 Task: Open a blank sheet, save the file as fostercreativity.odt Add Heading 'Ways to foster creativity: 'Add the following points with arrow bullets '•	Curiosity_x000D_
•	Inspiration _x000D_
•	Brainstorming_x000D_
•	Exploring new perspectives_x000D_
' Highlight heading with color  Yellow ,change the font size of heading and points to 18
Action: Mouse moved to (197, 147)
Screenshot: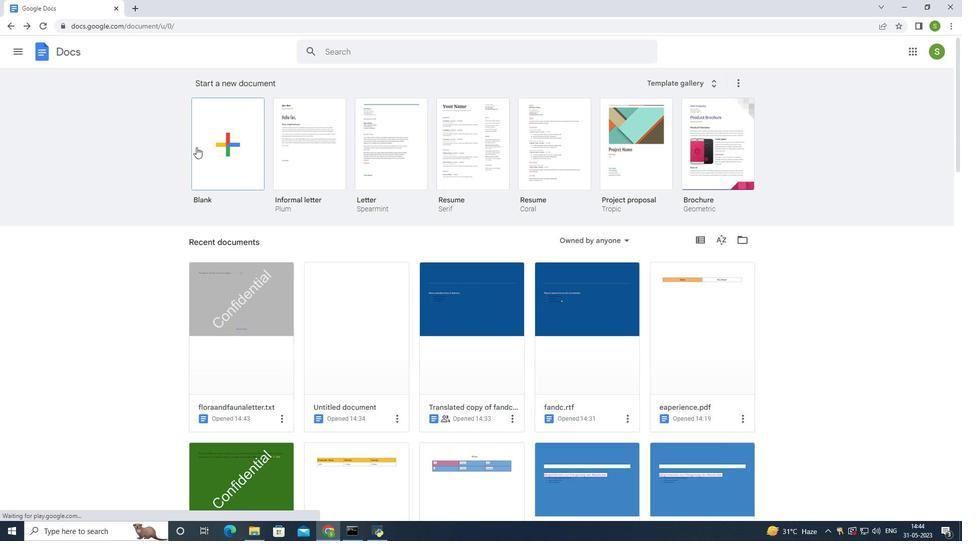 
Action: Mouse pressed left at (197, 147)
Screenshot: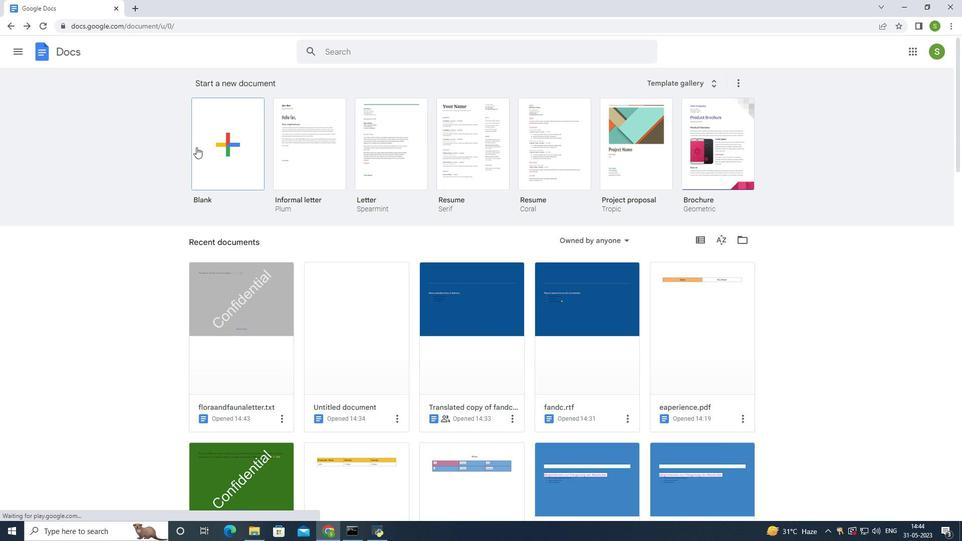 
Action: Mouse moved to (94, 45)
Screenshot: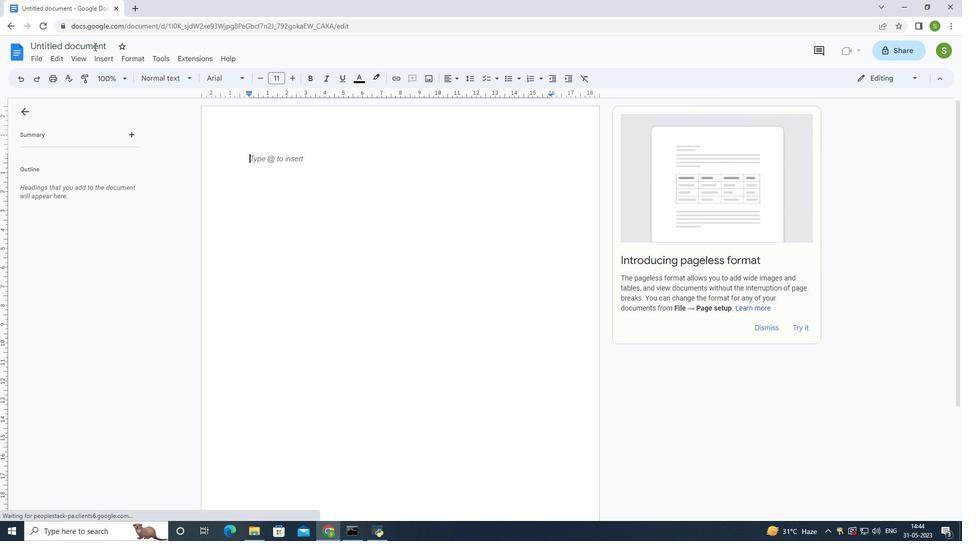 
Action: Mouse pressed left at (94, 45)
Screenshot: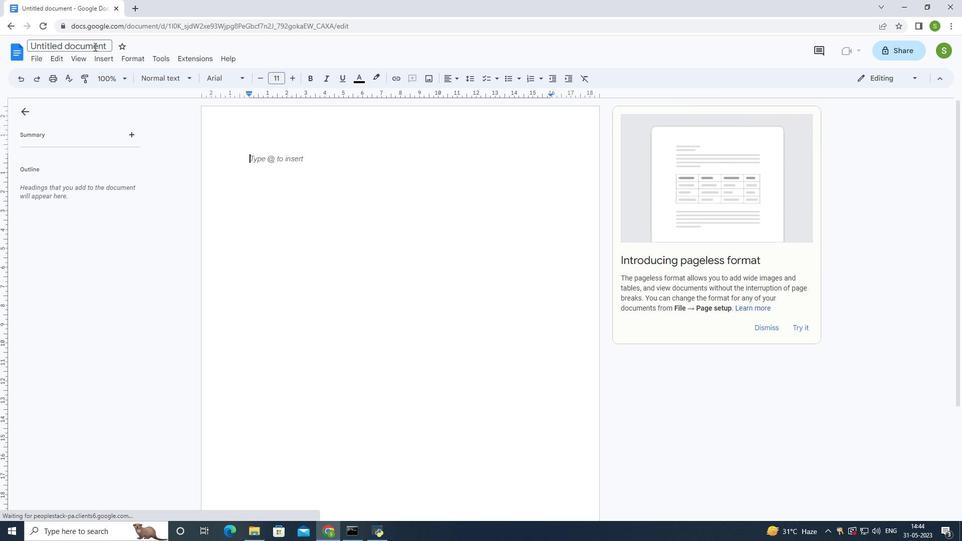
Action: Mouse moved to (125, 40)
Screenshot: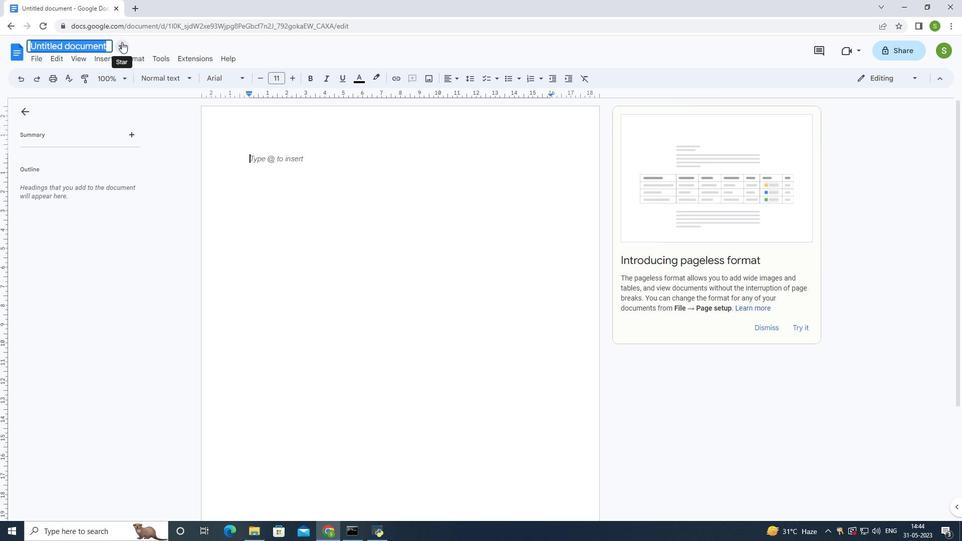 
Action: Key pressed fostercreativity.odt<Key.enter>
Screenshot: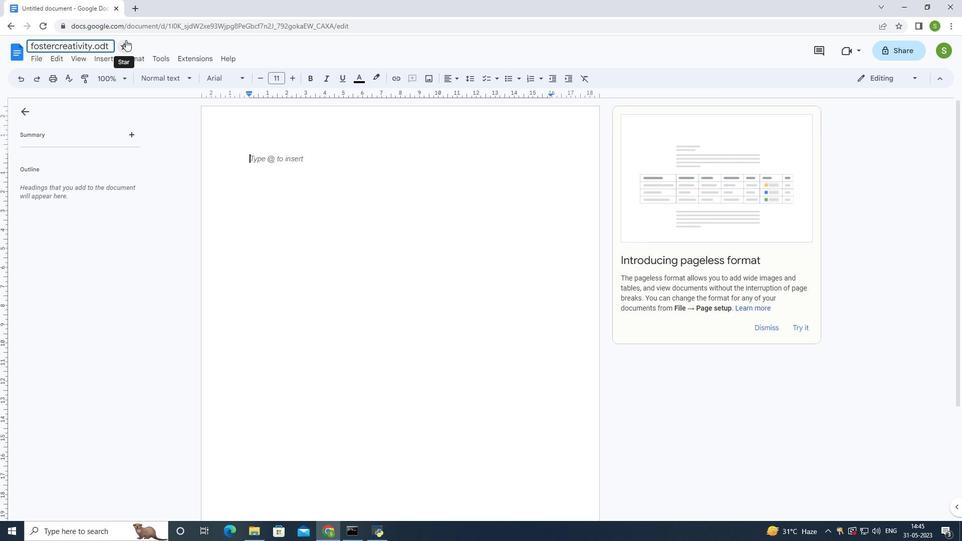 
Action: Mouse moved to (315, 183)
Screenshot: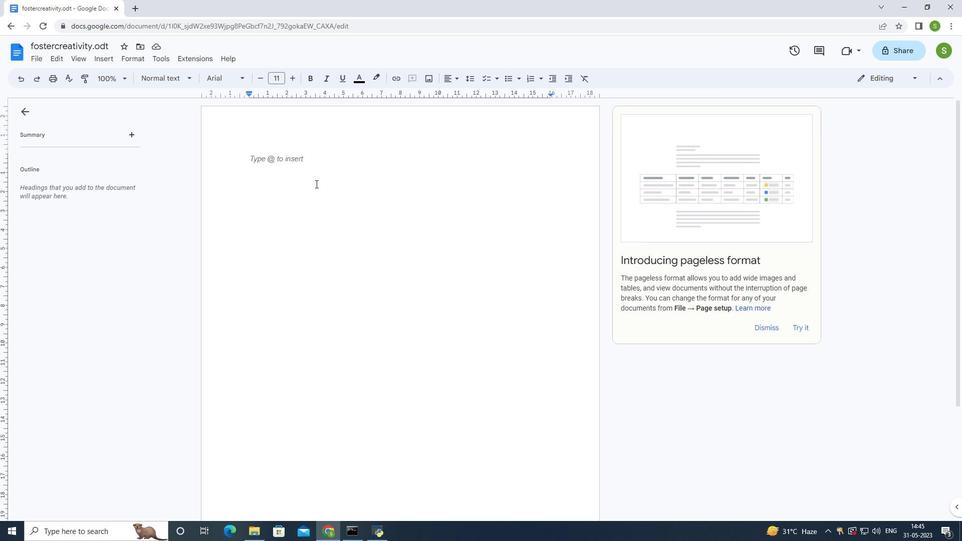 
Action: Key pressed <Key.shift>Ways<Key.space>to<Key.space>faster<Key.space>creativity<Key.left><Key.left><Key.left><Key.left><Key.left><Key.left><Key.left><Key.left><Key.left><Key.left><Key.left><Key.left><Key.left><Key.left><Key.left><Key.backspace>o<Key.right><Key.right><Key.right><Key.right><Key.right><Key.right><Key.right><Key.right><Key.right><Key.right><Key.right><Key.right><Key.right><Key.right><Key.right><Key.space><Key.enter>
Screenshot: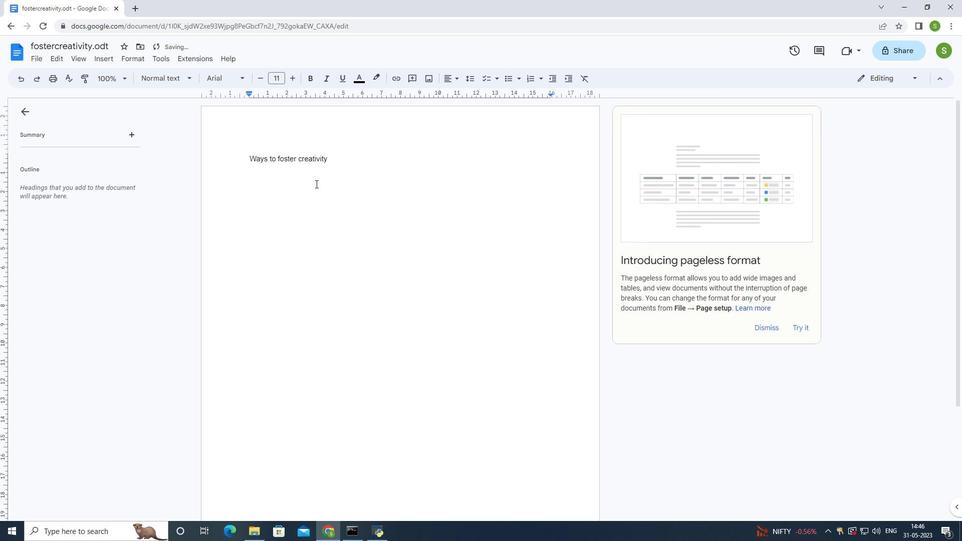 
Action: Mouse moved to (510, 76)
Screenshot: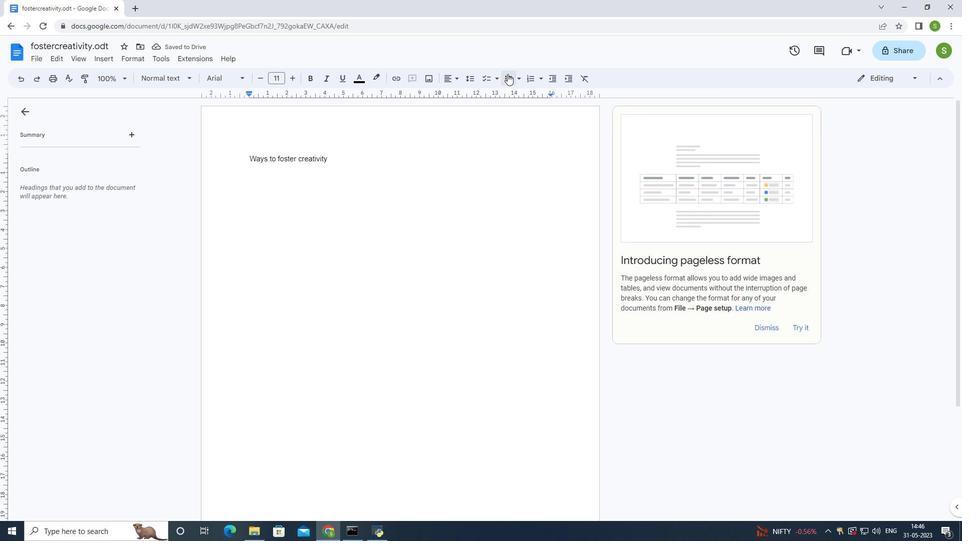 
Action: Mouse pressed left at (510, 76)
Screenshot: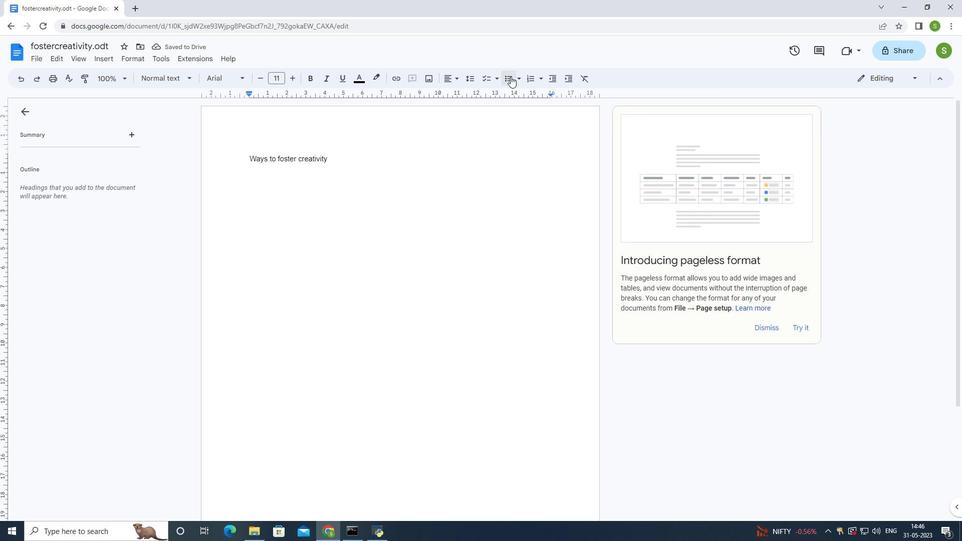 
Action: Mouse moved to (444, 156)
Screenshot: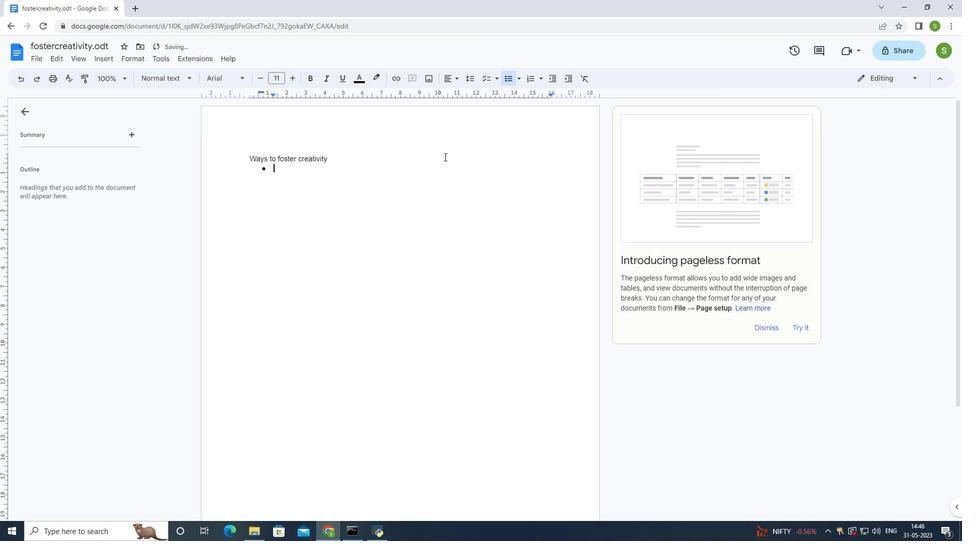 
Action: Key pressed <Key.shift><Key.shift><Key.shift>Curiosity<Key.enter><Key.shift><Key.shift>L<Key.backspace><Key.shift>Inspiration<Key.enter><Key.shift>Brainstorming<Key.enter><Key.shift>Exploring<Key.space>new<Key.space>perspectives
Screenshot: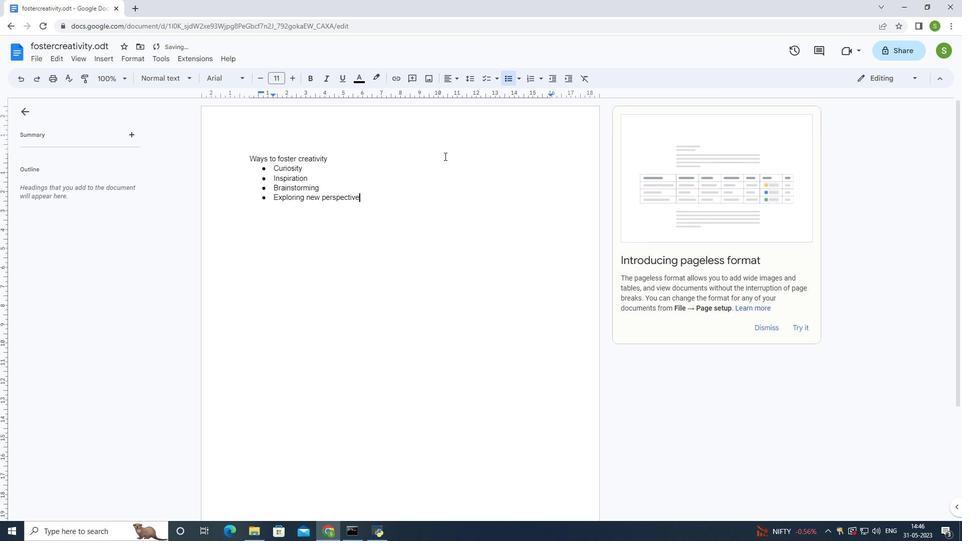 
Action: Mouse moved to (332, 156)
Screenshot: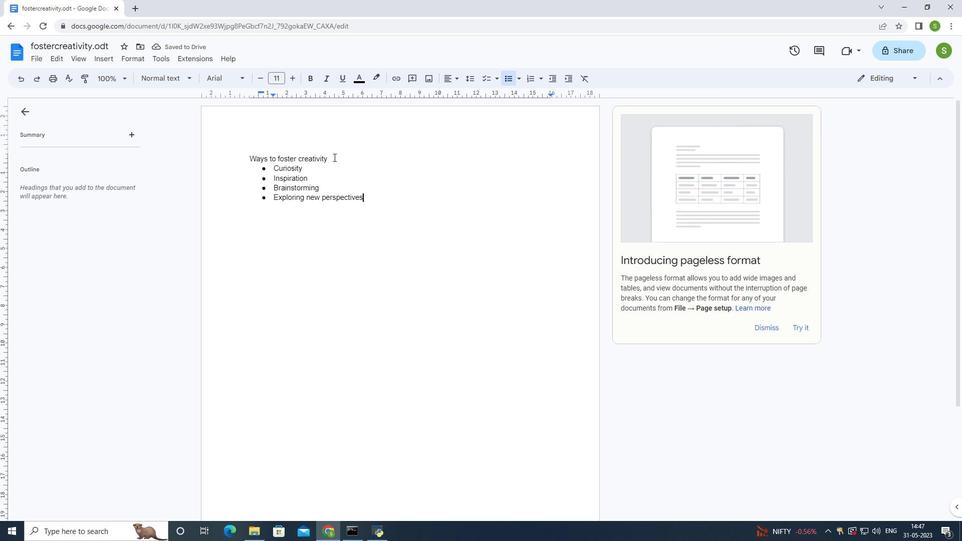 
Action: Mouse pressed left at (332, 156)
Screenshot: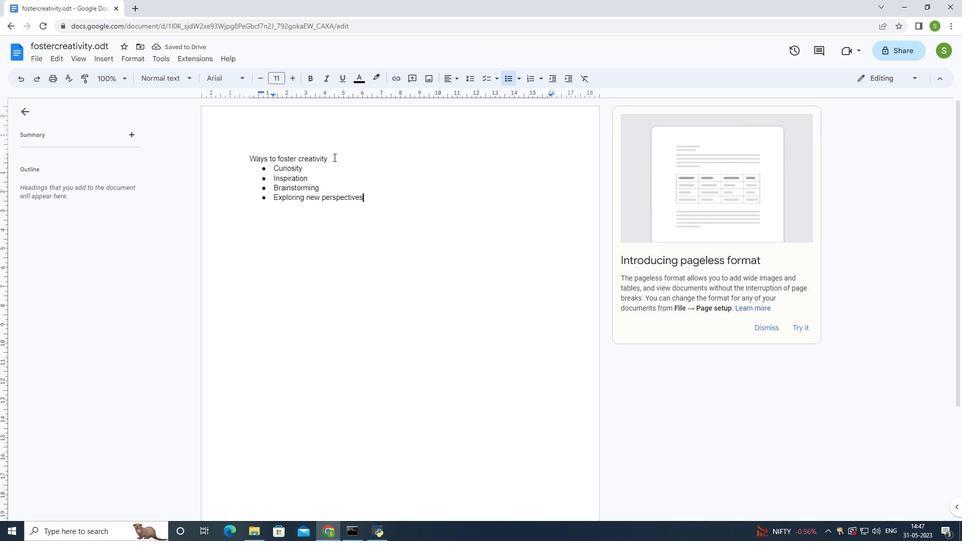 
Action: Mouse moved to (359, 76)
Screenshot: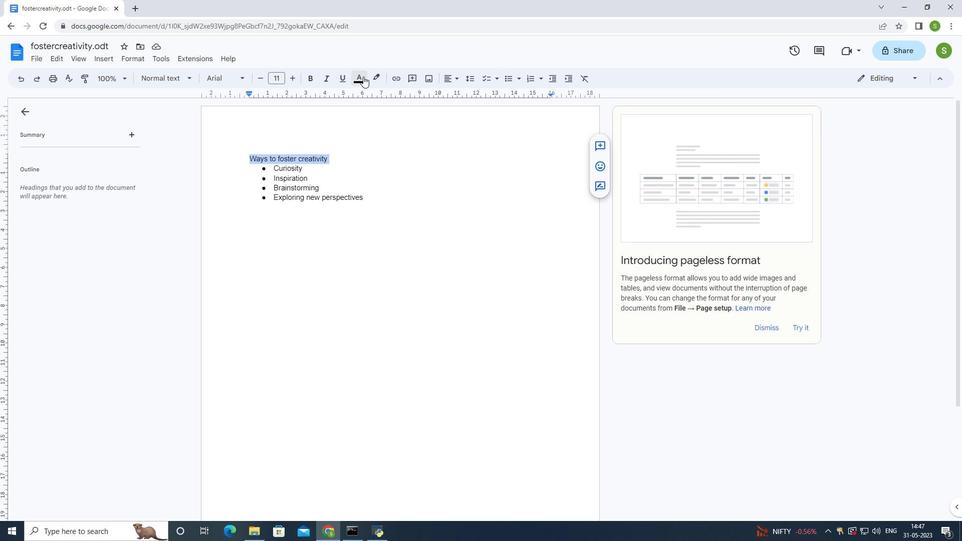 
Action: Mouse pressed left at (359, 76)
Screenshot: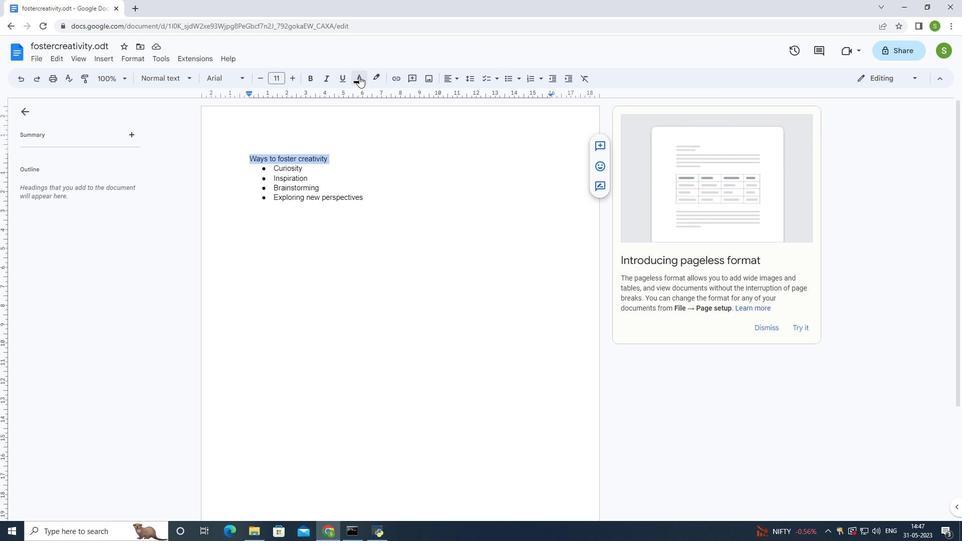 
Action: Mouse moved to (394, 155)
Screenshot: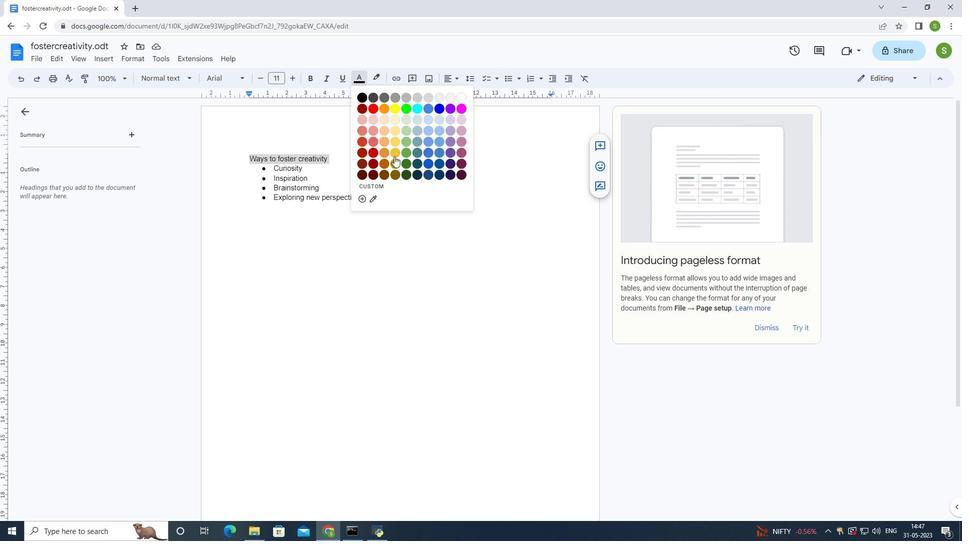 
Action: Mouse pressed left at (394, 155)
Screenshot: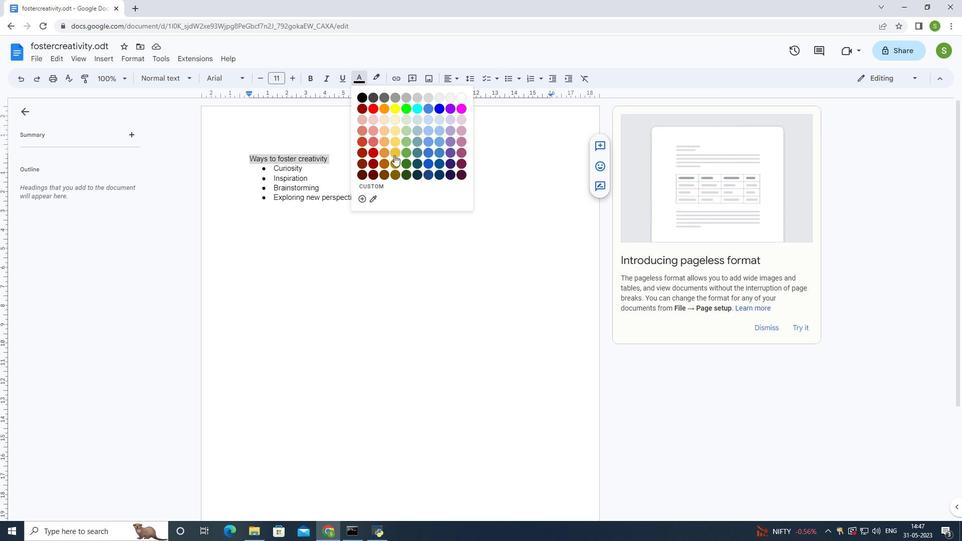 
Action: Mouse moved to (293, 80)
Screenshot: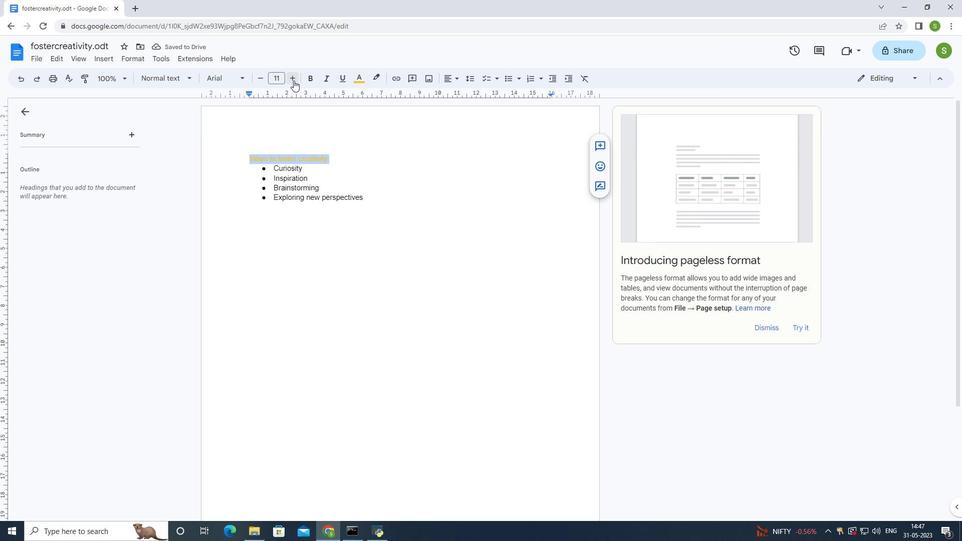 
Action: Mouse pressed left at (293, 80)
Screenshot: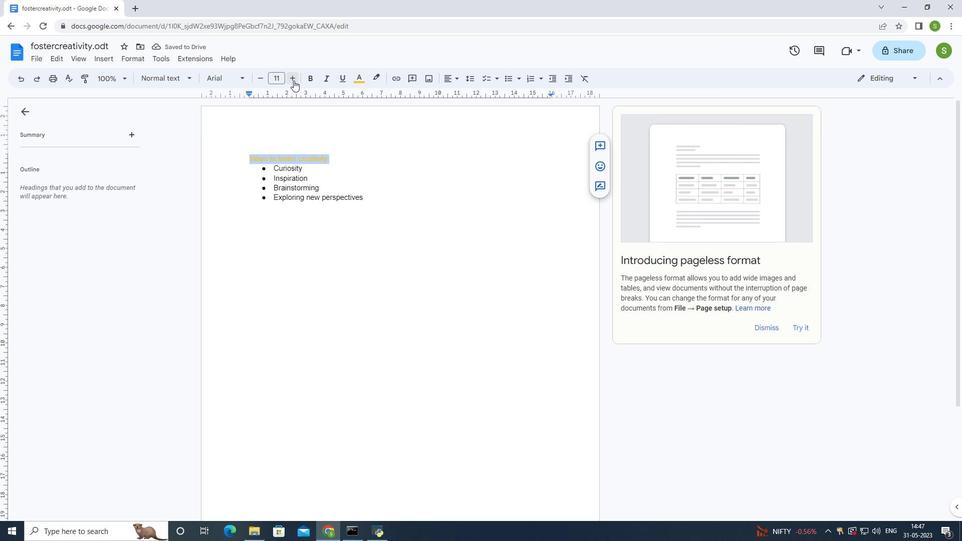 
Action: Mouse pressed left at (293, 80)
Screenshot: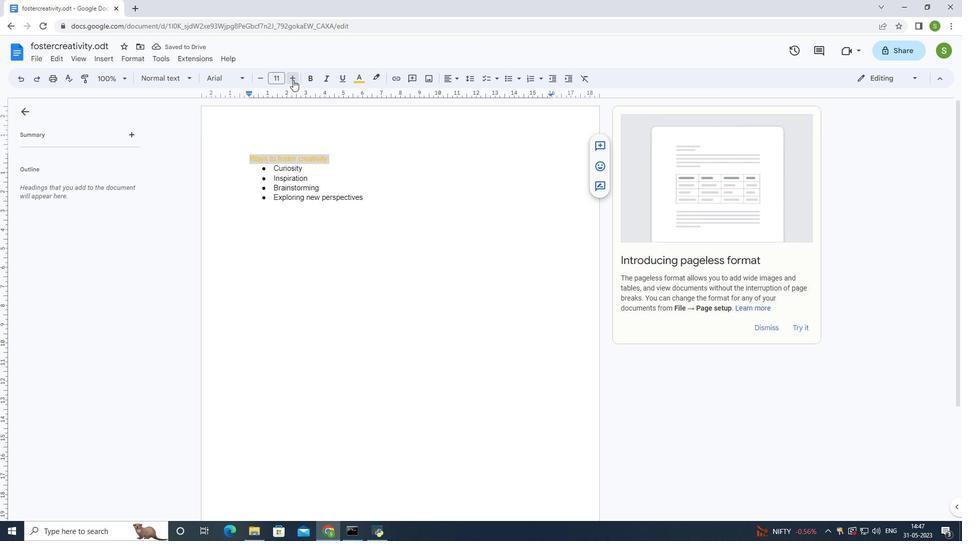 
Action: Mouse pressed left at (293, 80)
Screenshot: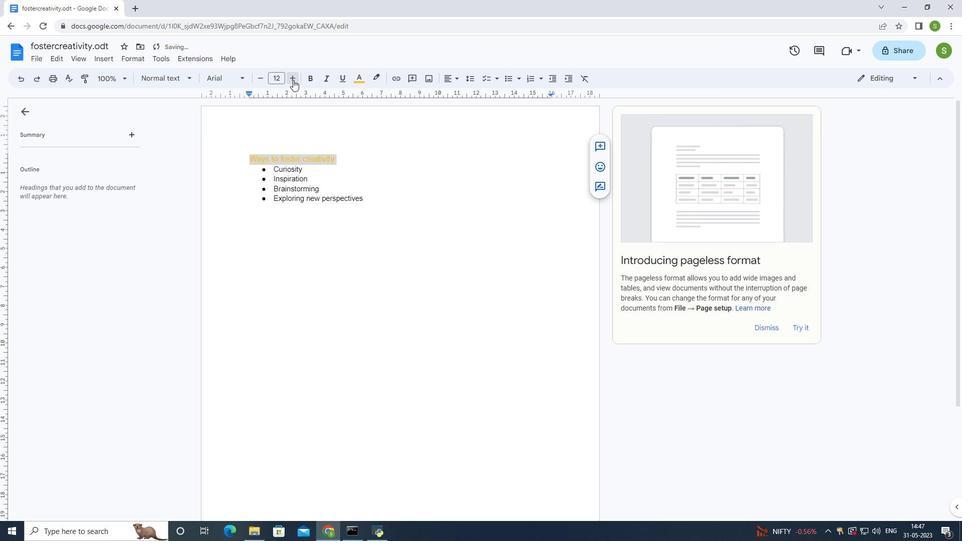 
Action: Mouse pressed left at (293, 80)
Screenshot: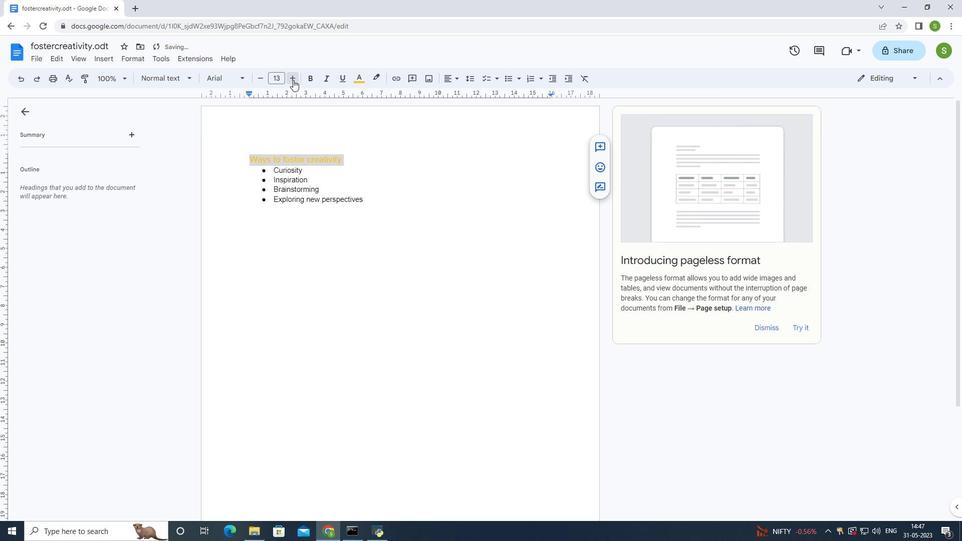 
Action: Mouse pressed left at (293, 80)
Screenshot: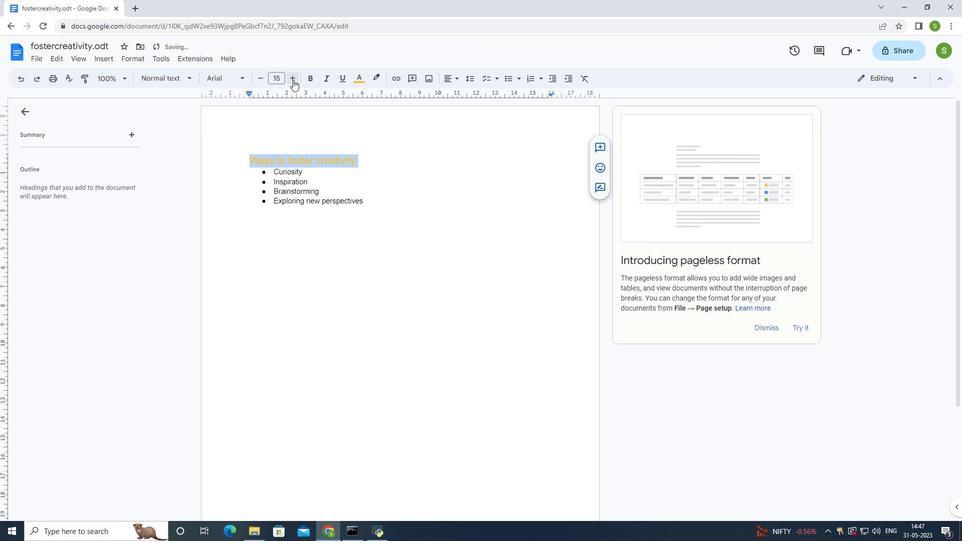 
Action: Mouse pressed left at (293, 80)
Screenshot: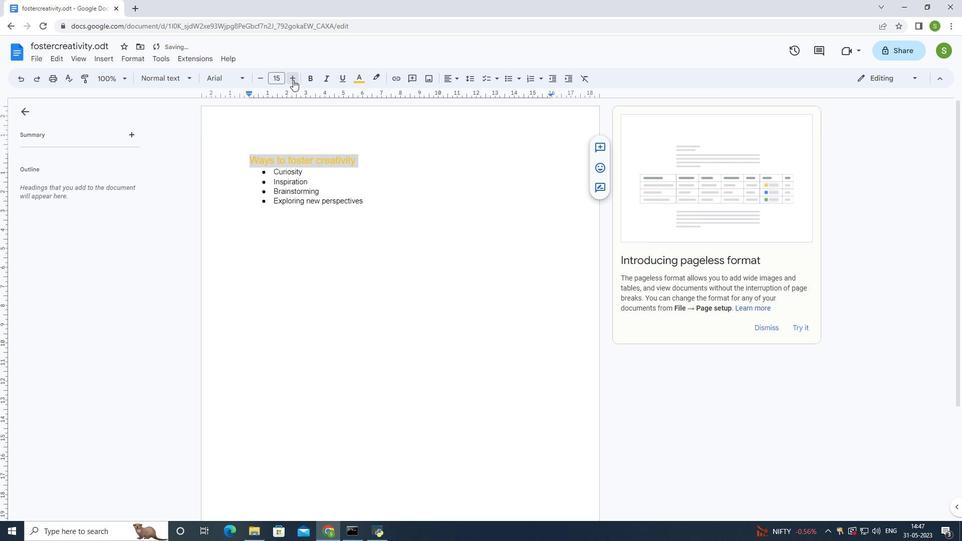 
Action: Mouse pressed left at (293, 80)
Screenshot: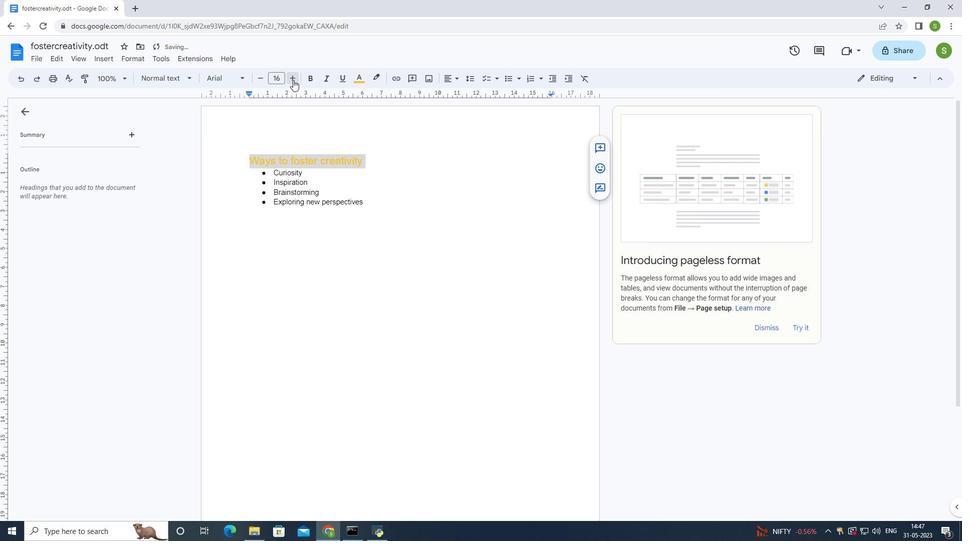 
Action: Mouse moved to (426, 158)
Screenshot: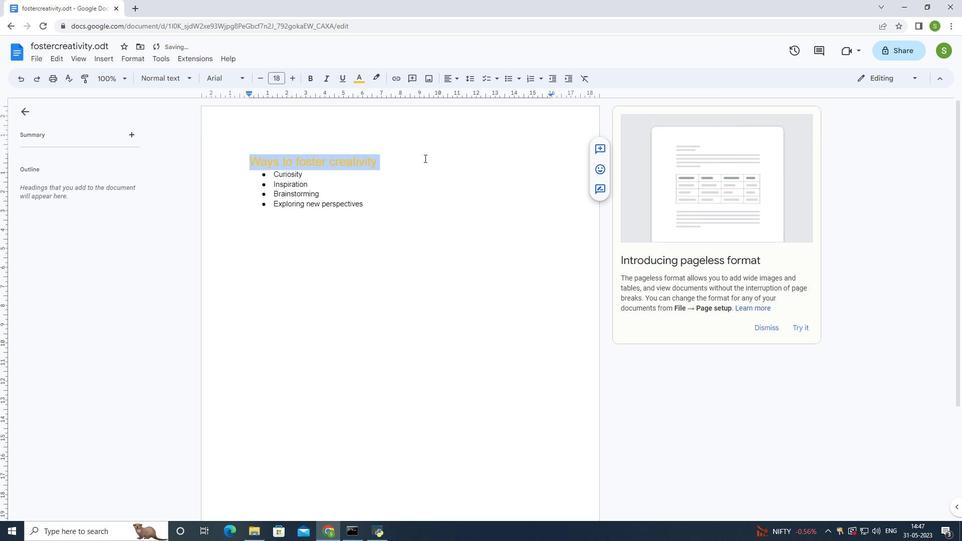
Action: Mouse pressed left at (426, 158)
Screenshot: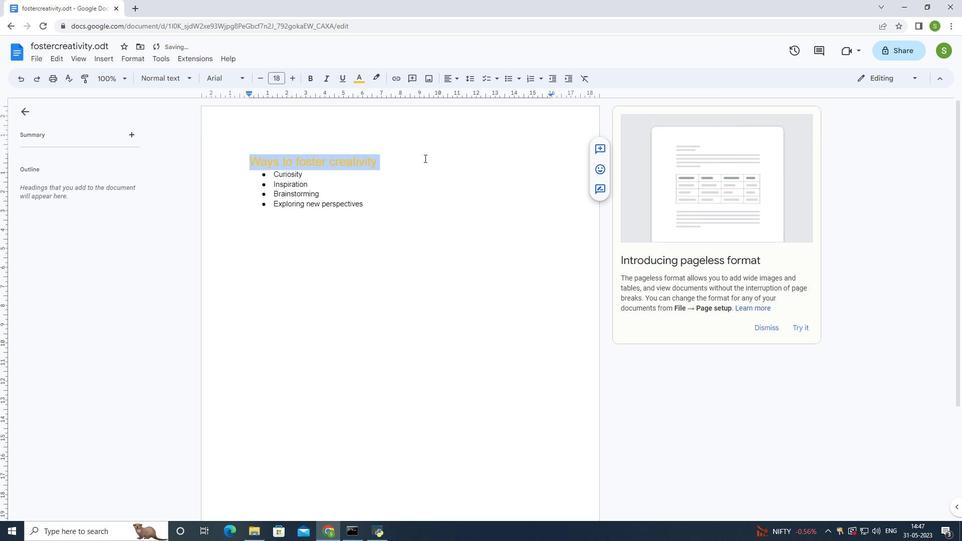 
Action: Mouse moved to (409, 192)
Screenshot: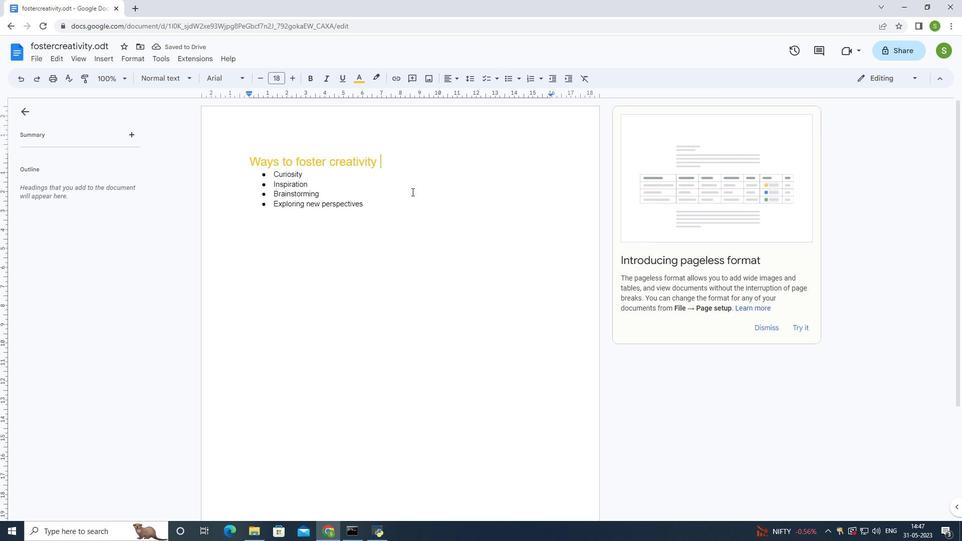 
Action: Key pressed ctrl+S
Screenshot: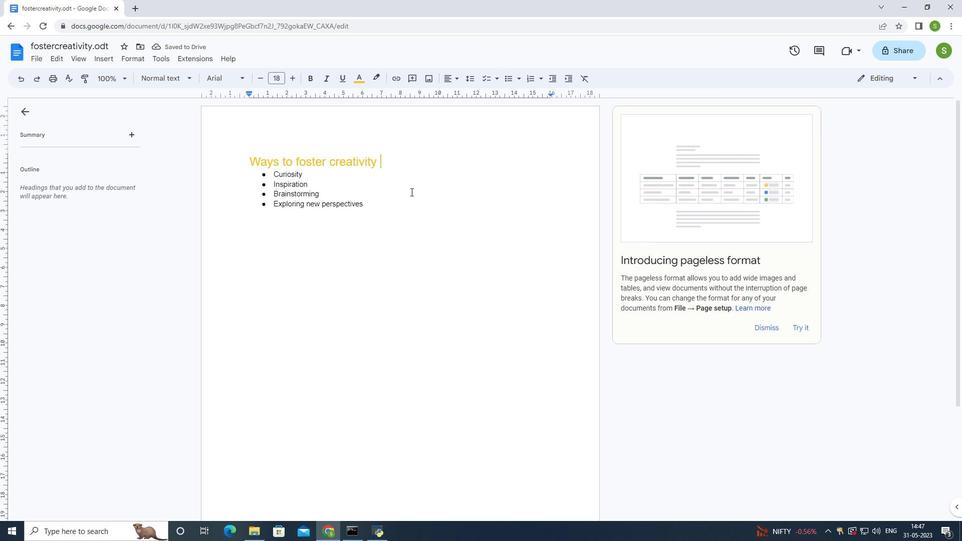 
Action: Mouse moved to (409, 192)
Screenshot: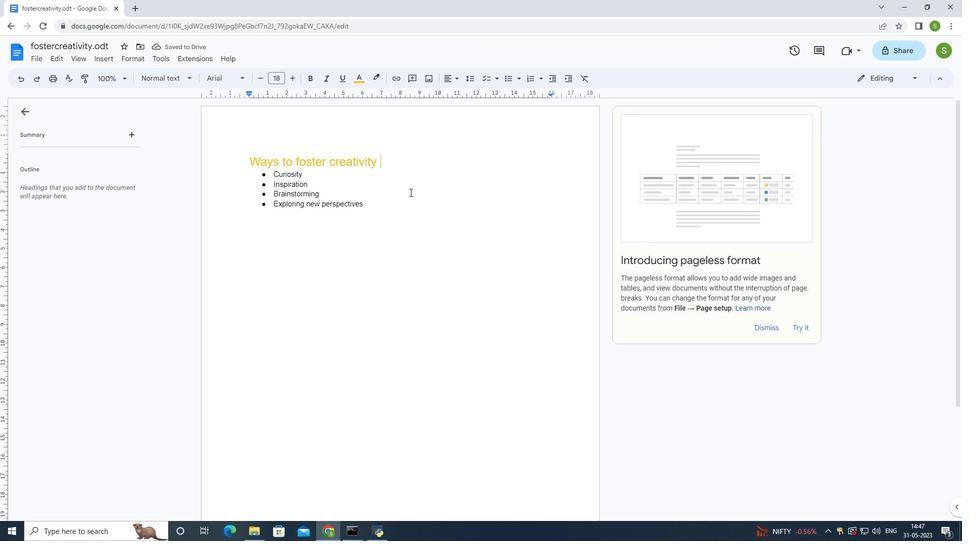
